 Task: Change the current theme to "Standard".
Action: Mouse moved to (131, 91)
Screenshot: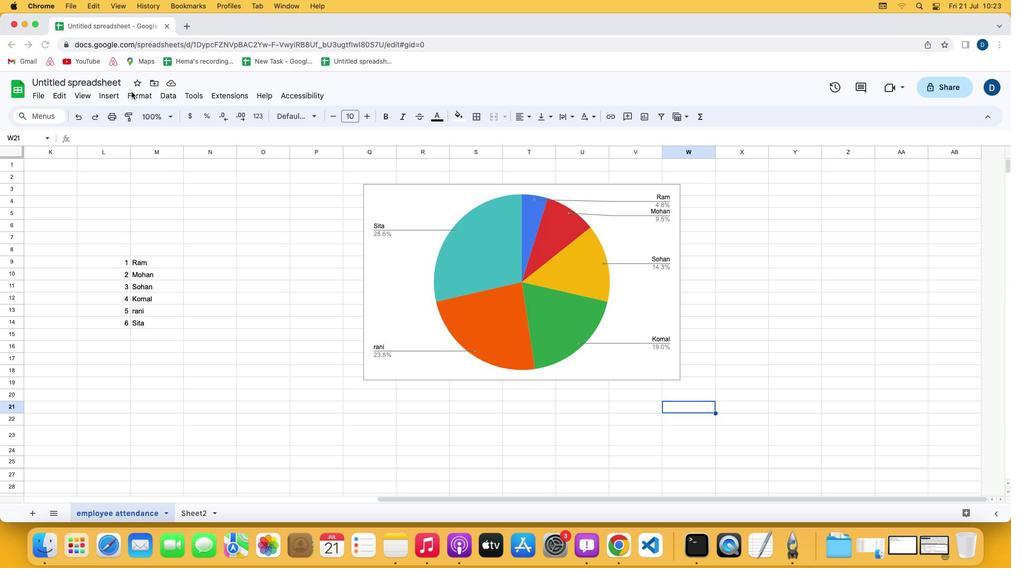 
Action: Mouse pressed left at (131, 91)
Screenshot: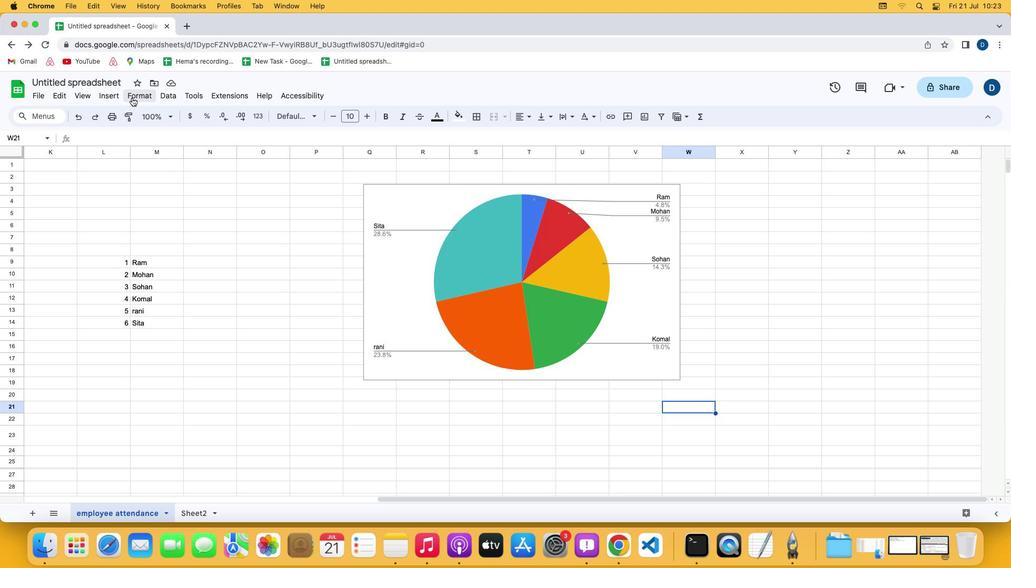 
Action: Mouse moved to (133, 95)
Screenshot: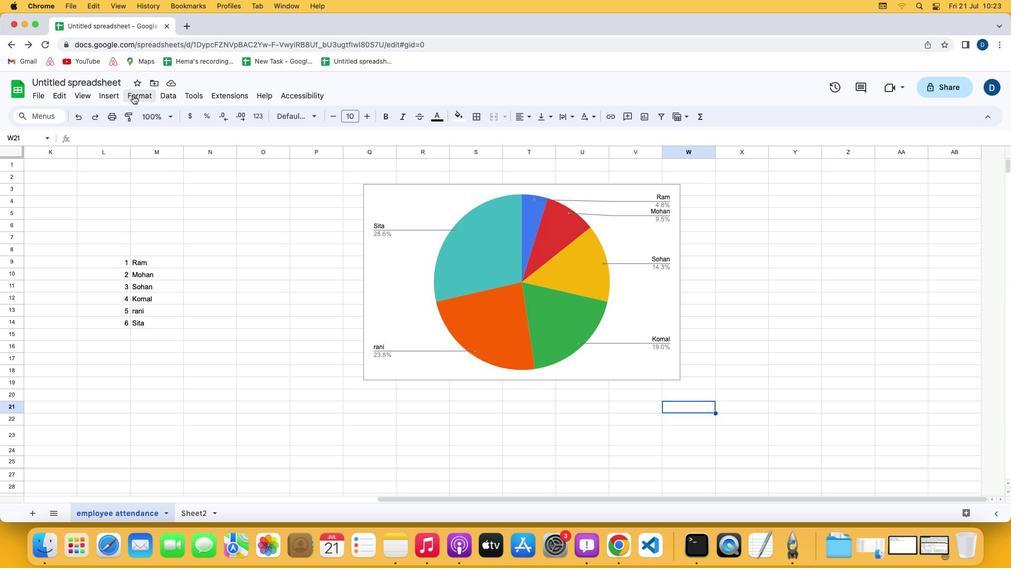 
Action: Mouse pressed left at (133, 95)
Screenshot: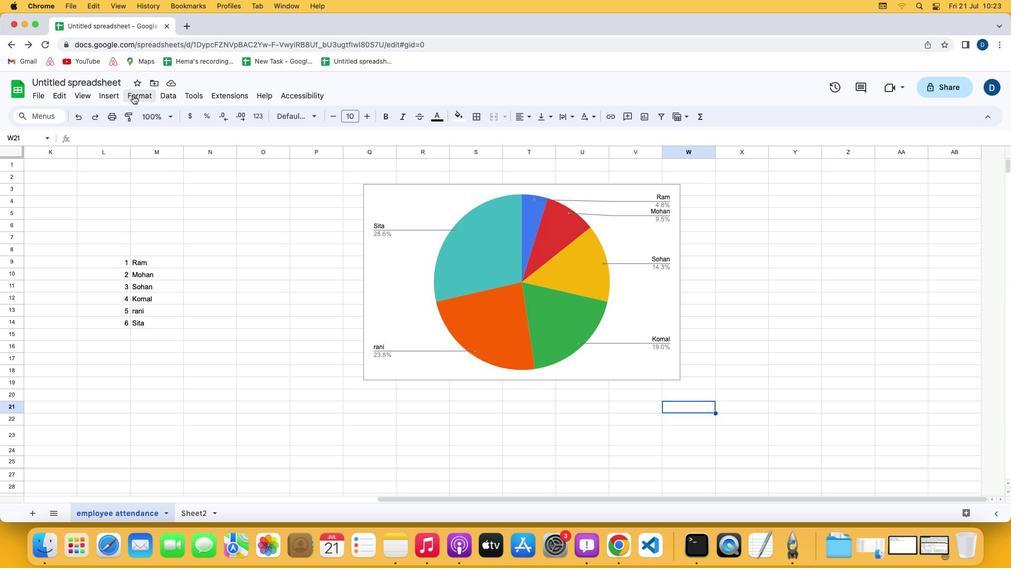
Action: Mouse moved to (144, 112)
Screenshot: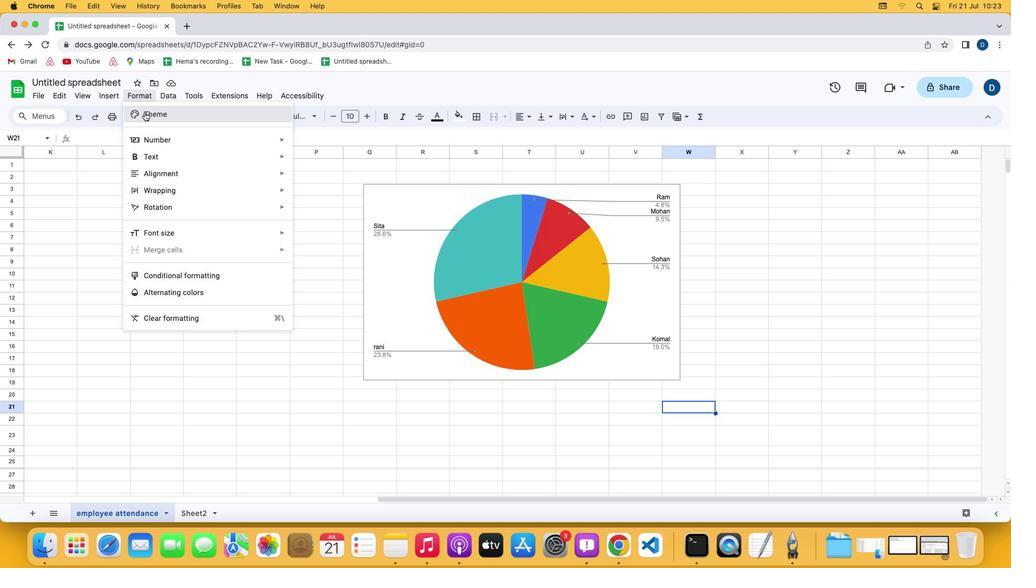 
Action: Mouse pressed left at (144, 112)
Screenshot: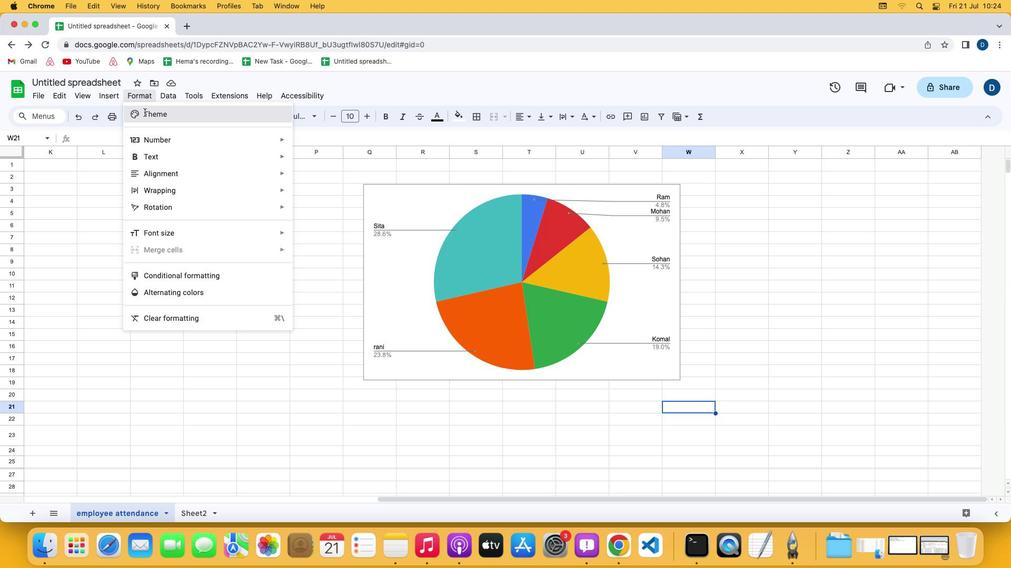 
Action: Mouse moved to (899, 229)
Screenshot: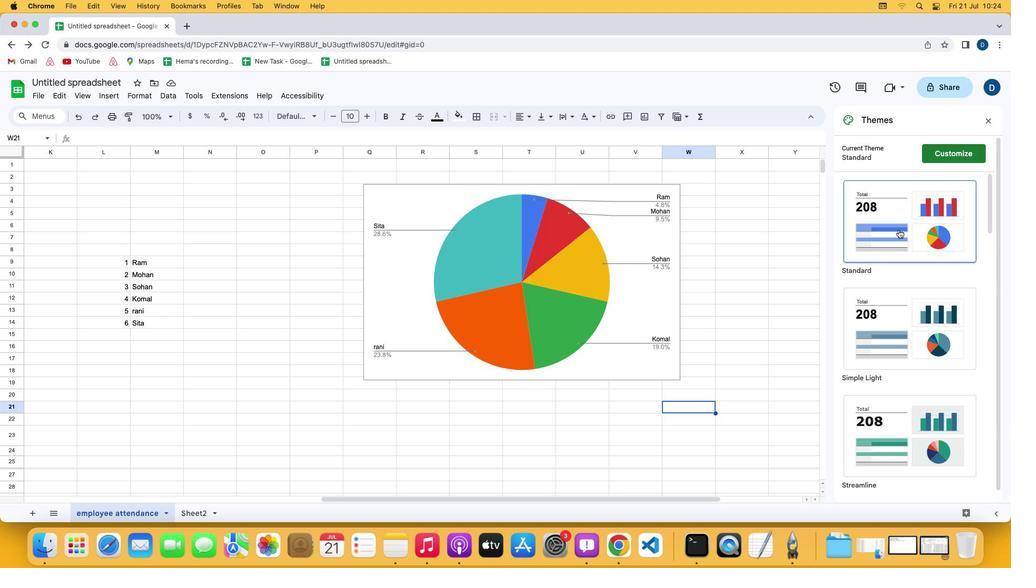 
Action: Mouse pressed left at (899, 229)
Screenshot: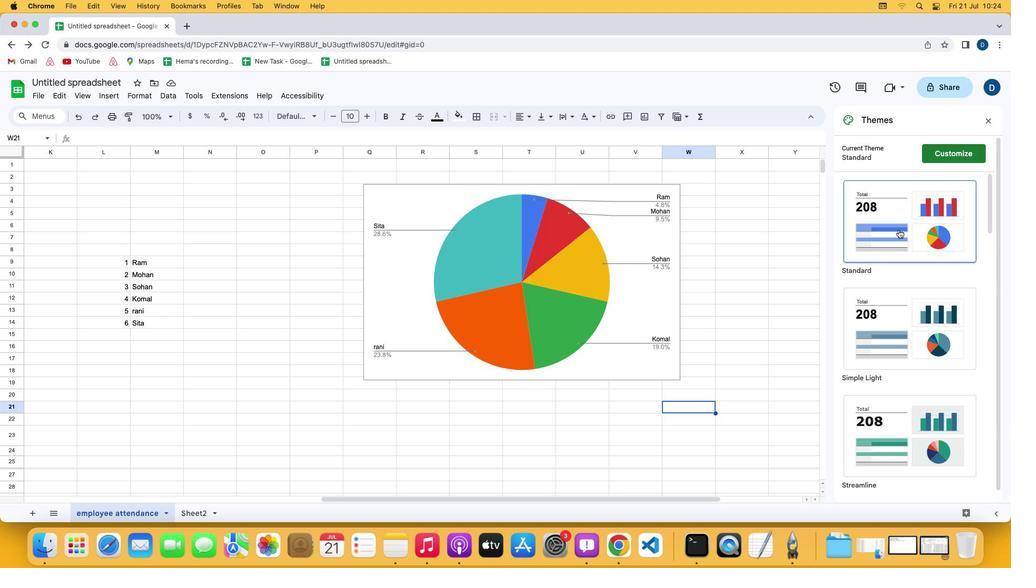 
Action: Mouse moved to (901, 229)
Screenshot: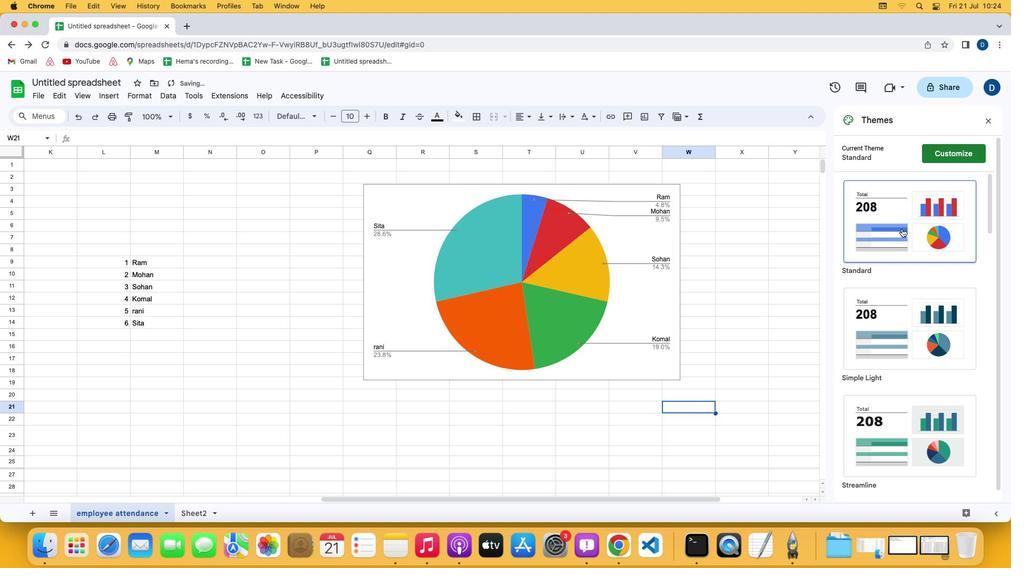 
